 Task: Select the Bright Yellow color as event color.
Action: Mouse moved to (170, 162)
Screenshot: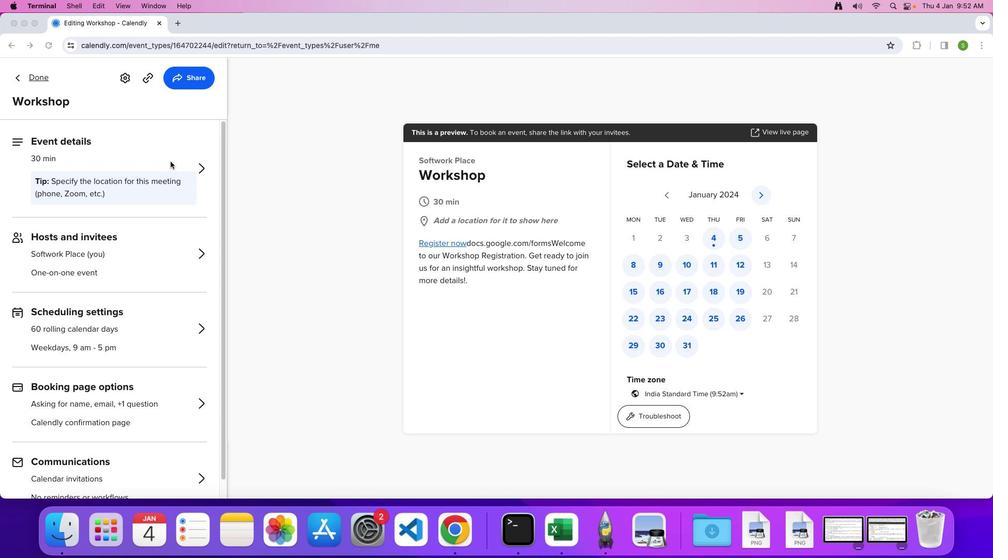 
Action: Mouse pressed left at (170, 162)
Screenshot: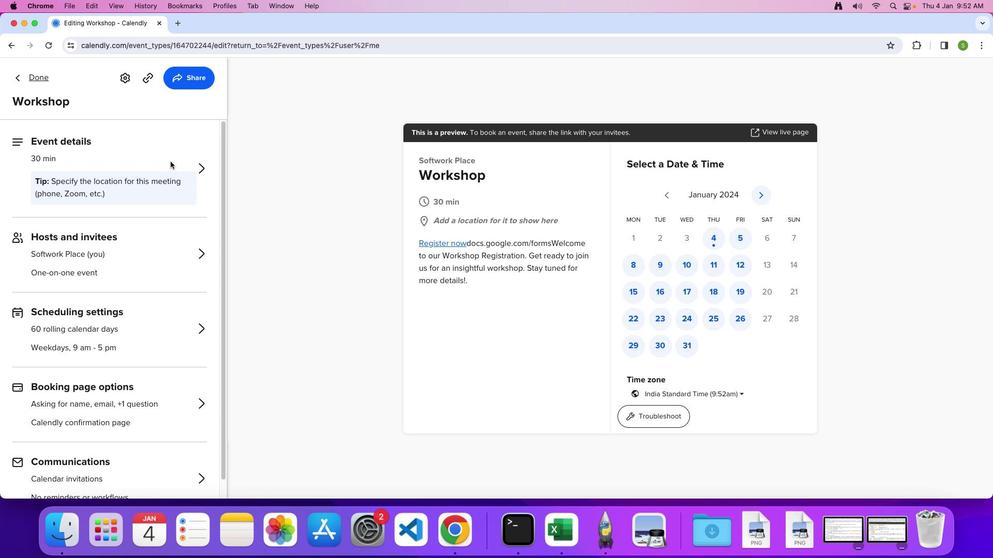 
Action: Mouse moved to (169, 160)
Screenshot: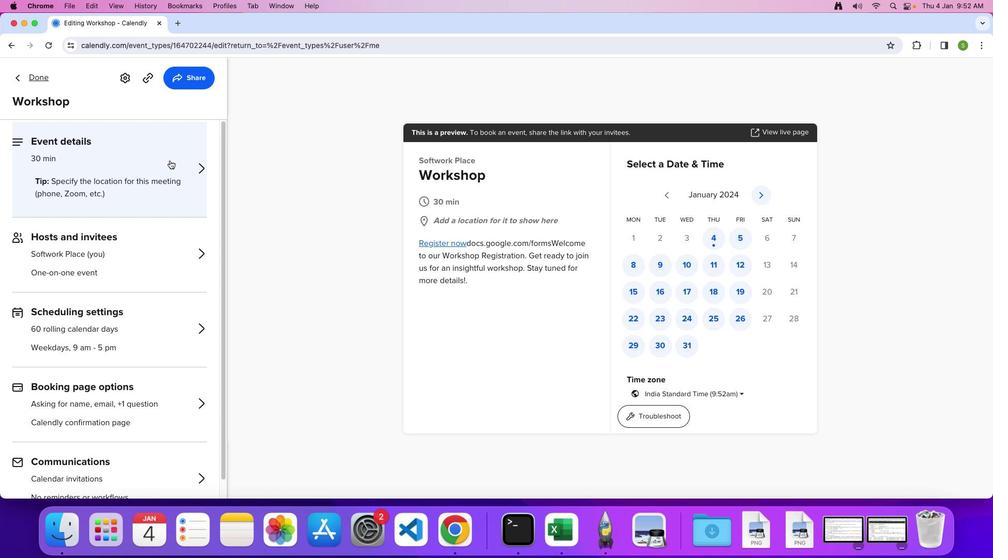 
Action: Mouse pressed left at (169, 160)
Screenshot: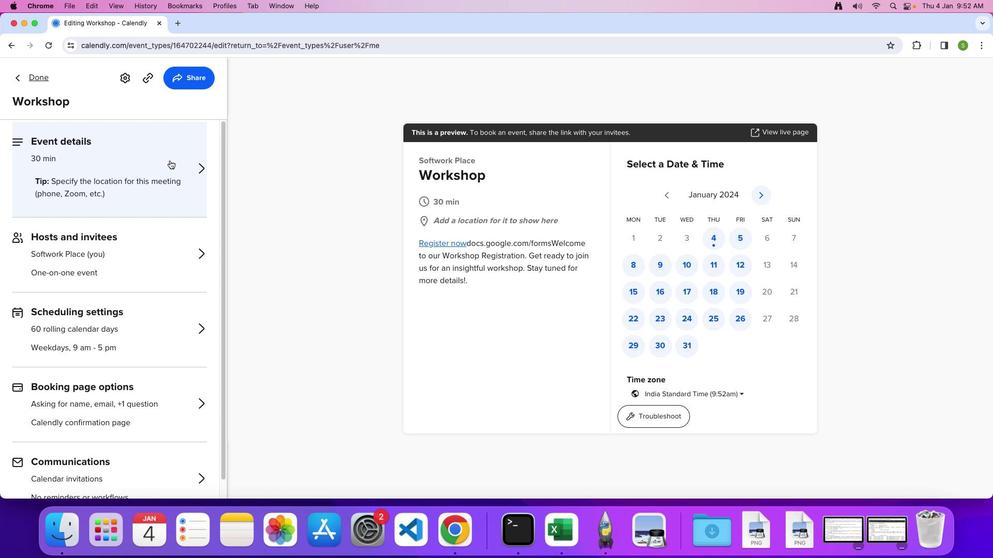 
Action: Mouse moved to (37, 158)
Screenshot: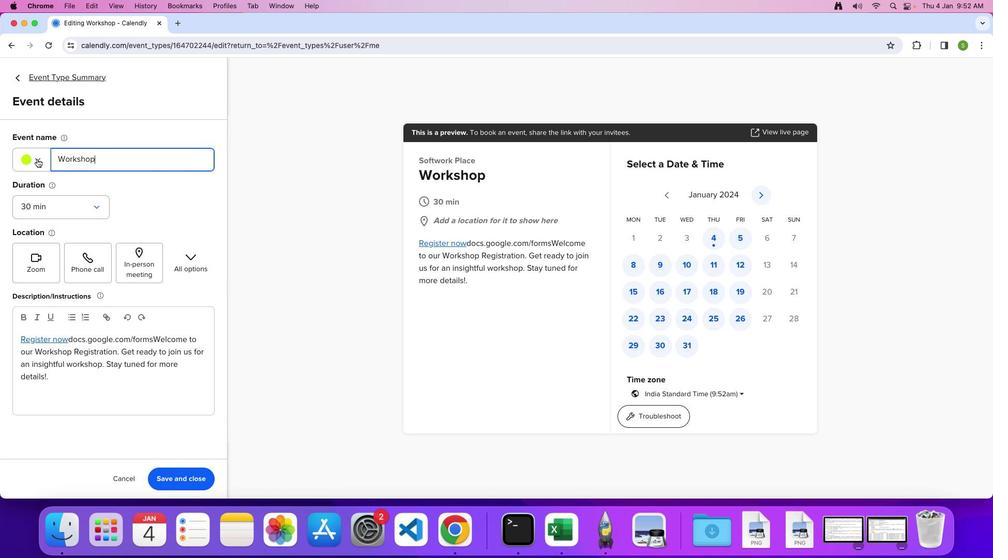 
Action: Mouse pressed left at (37, 158)
Screenshot: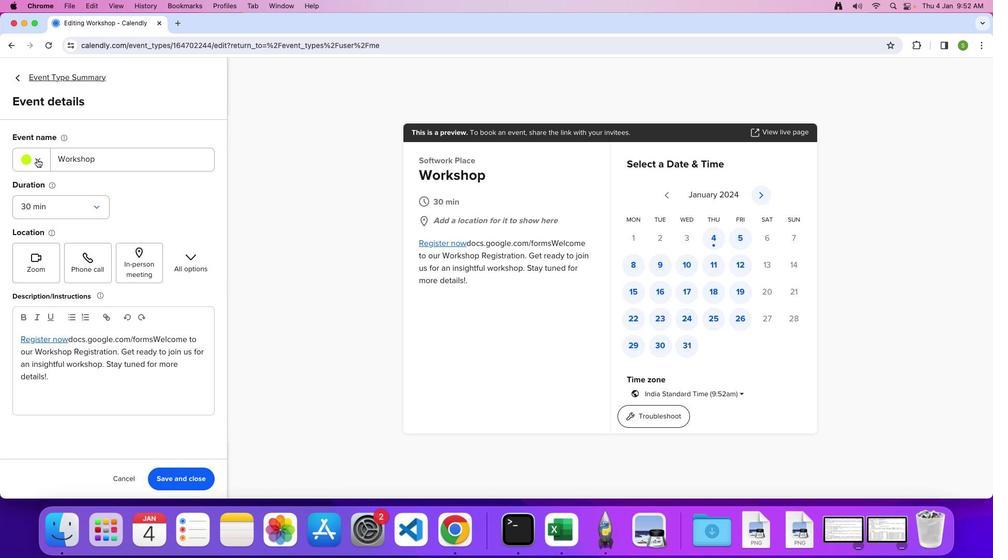 
Action: Mouse moved to (82, 231)
Screenshot: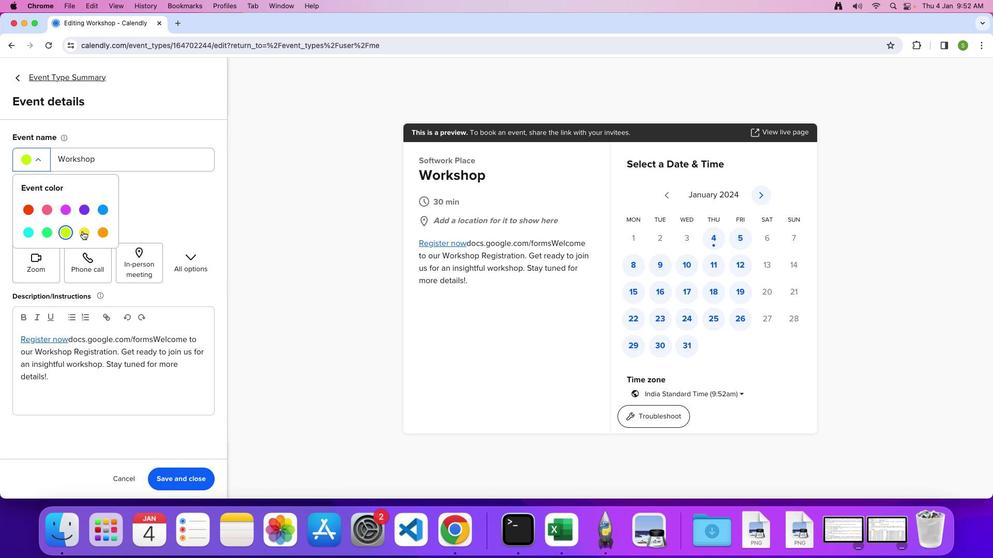 
Action: Mouse pressed left at (82, 231)
Screenshot: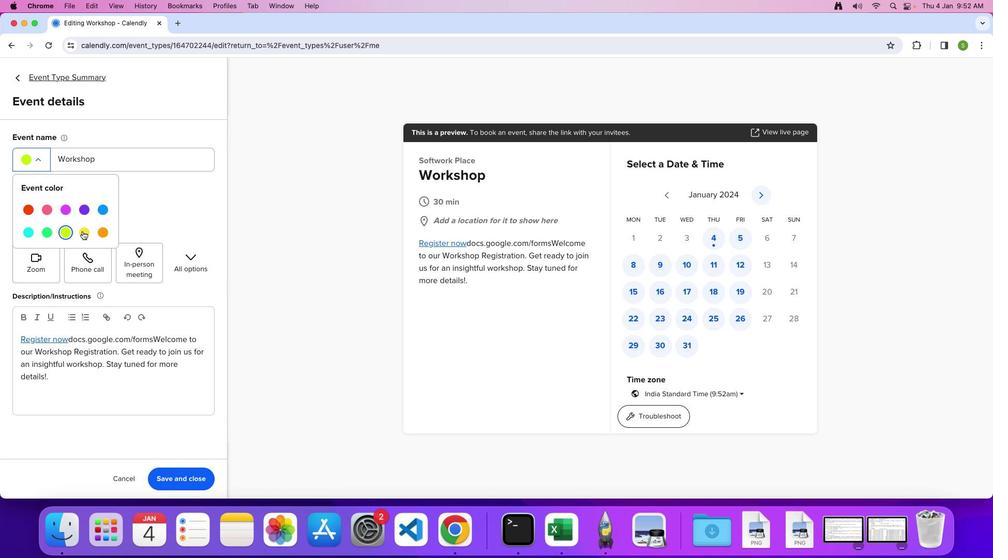 
Action: Mouse moved to (82, 231)
Screenshot: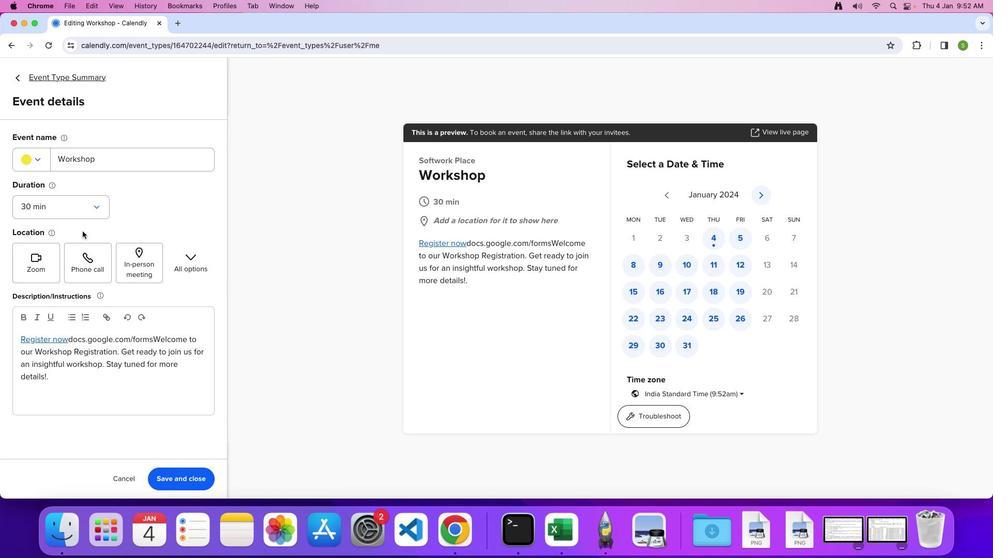 
